 Task: Add Truvani Unflavored Wild Caught Marine Collagen to the cart.
Action: Mouse moved to (292, 130)
Screenshot: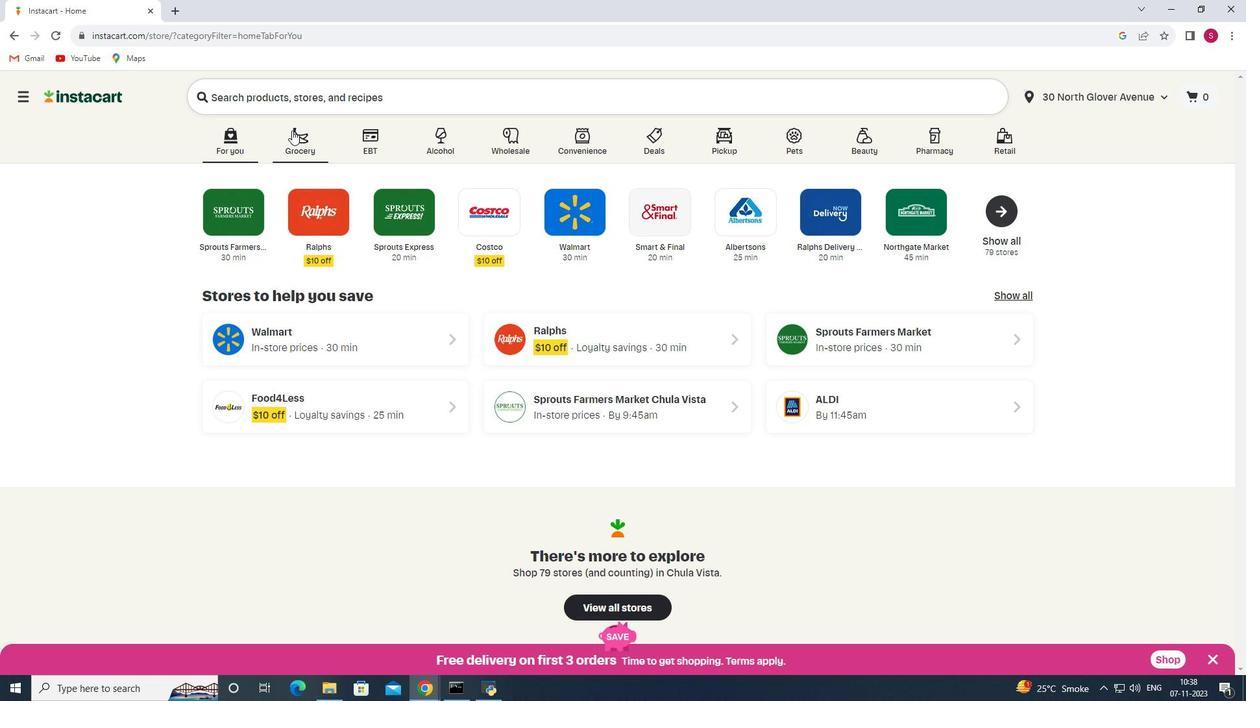 
Action: Mouse pressed left at (292, 130)
Screenshot: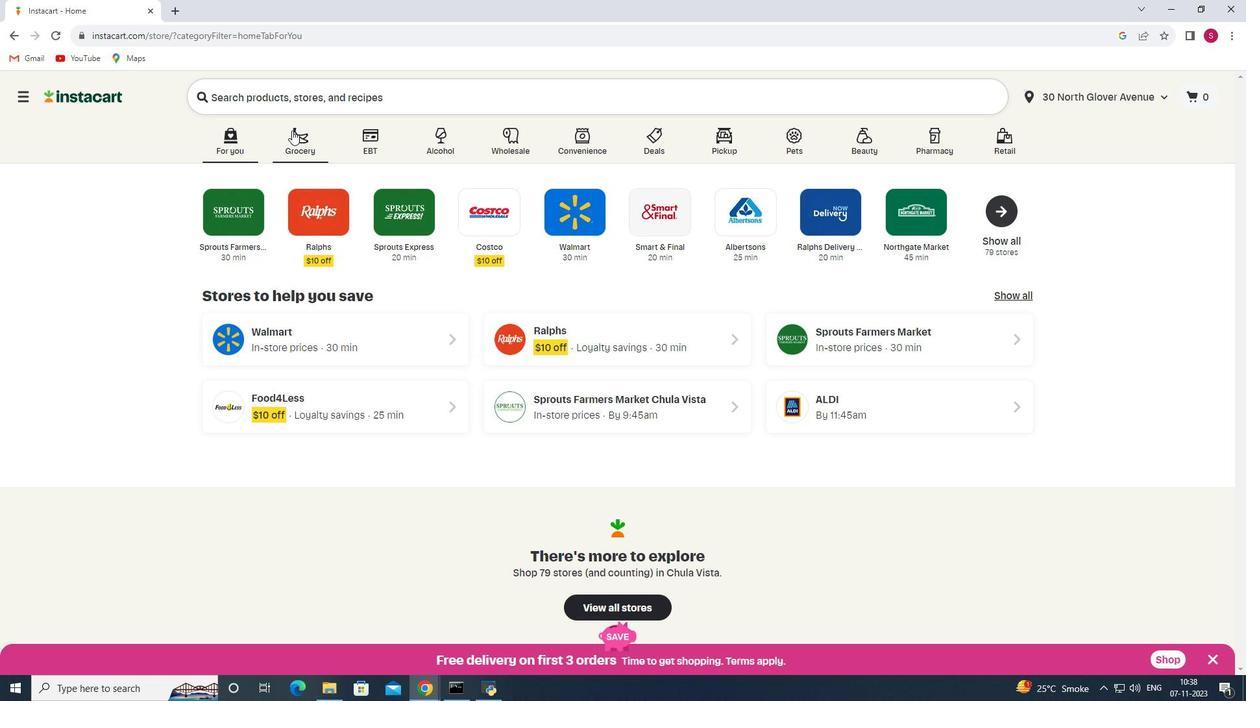 
Action: Mouse moved to (276, 371)
Screenshot: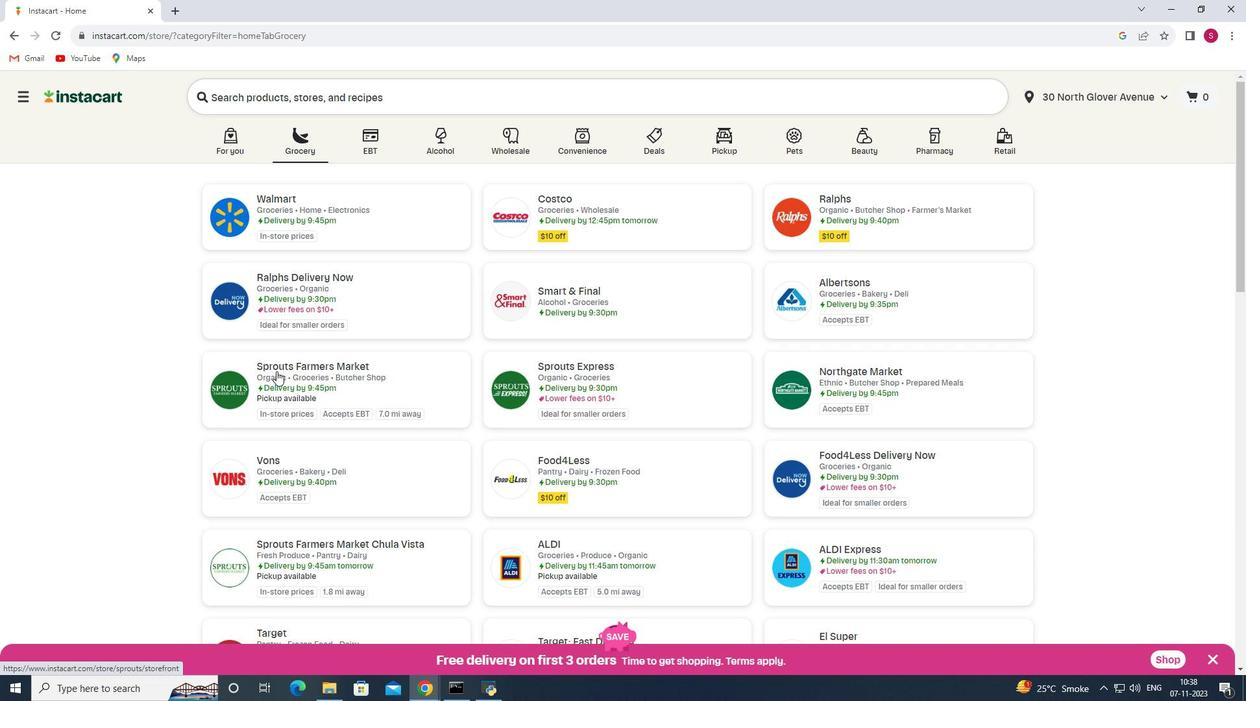 
Action: Mouse pressed left at (276, 371)
Screenshot: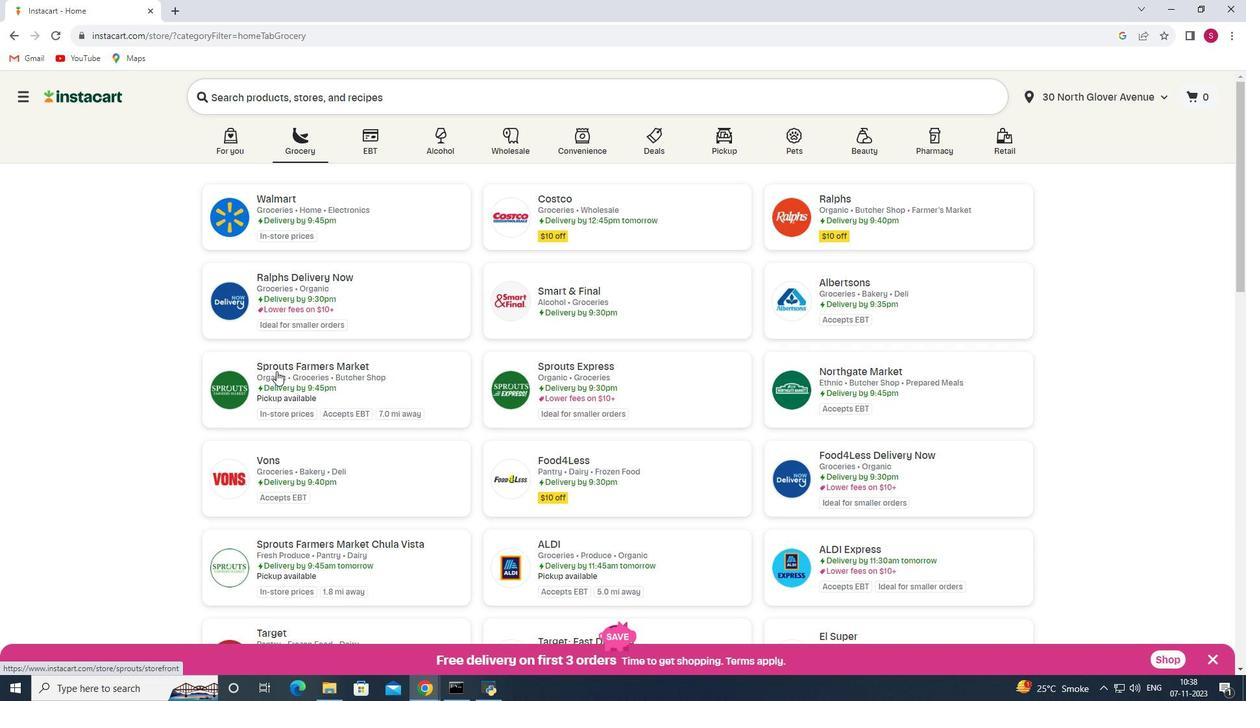 
Action: Mouse moved to (109, 423)
Screenshot: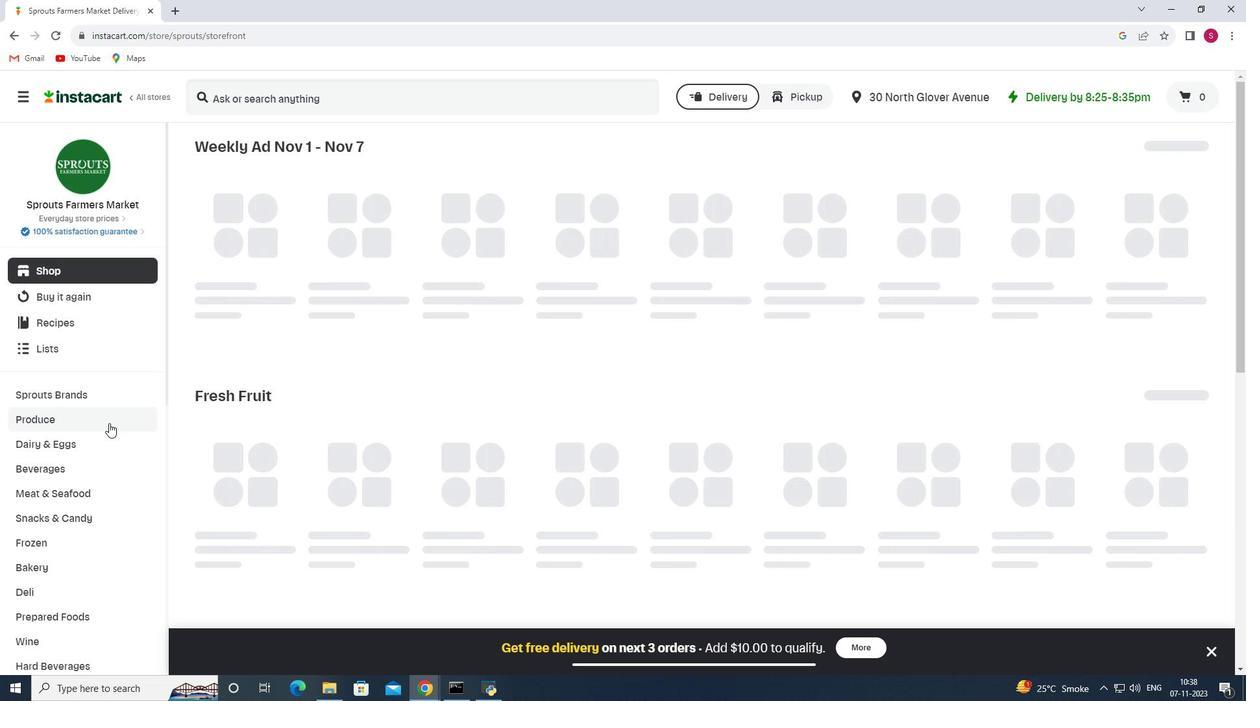 
Action: Mouse scrolled (109, 422) with delta (0, 0)
Screenshot: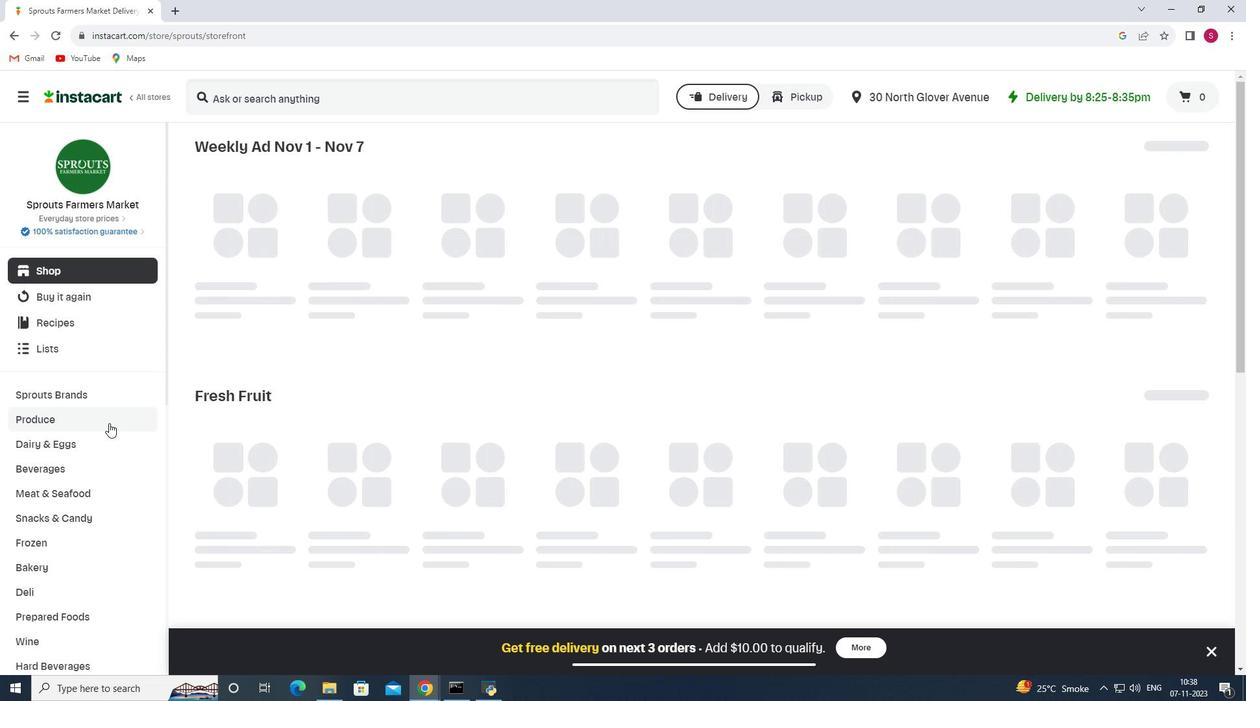 
Action: Mouse scrolled (109, 422) with delta (0, 0)
Screenshot: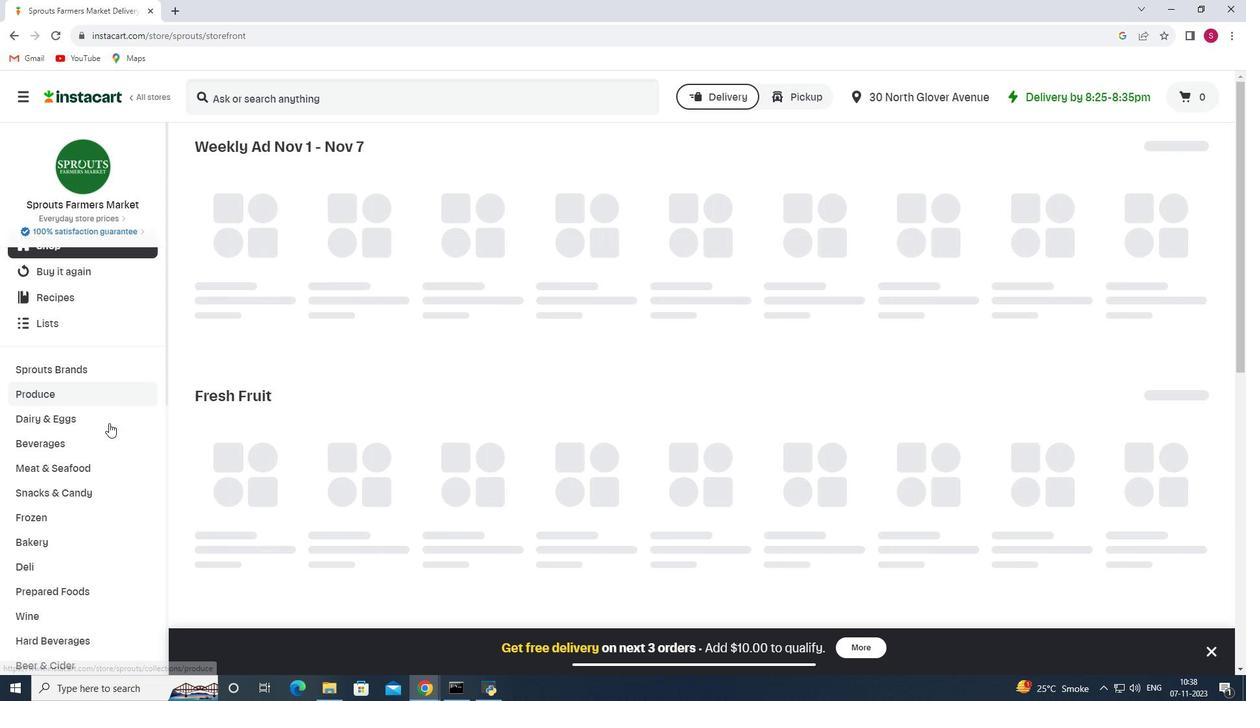 
Action: Mouse scrolled (109, 422) with delta (0, 0)
Screenshot: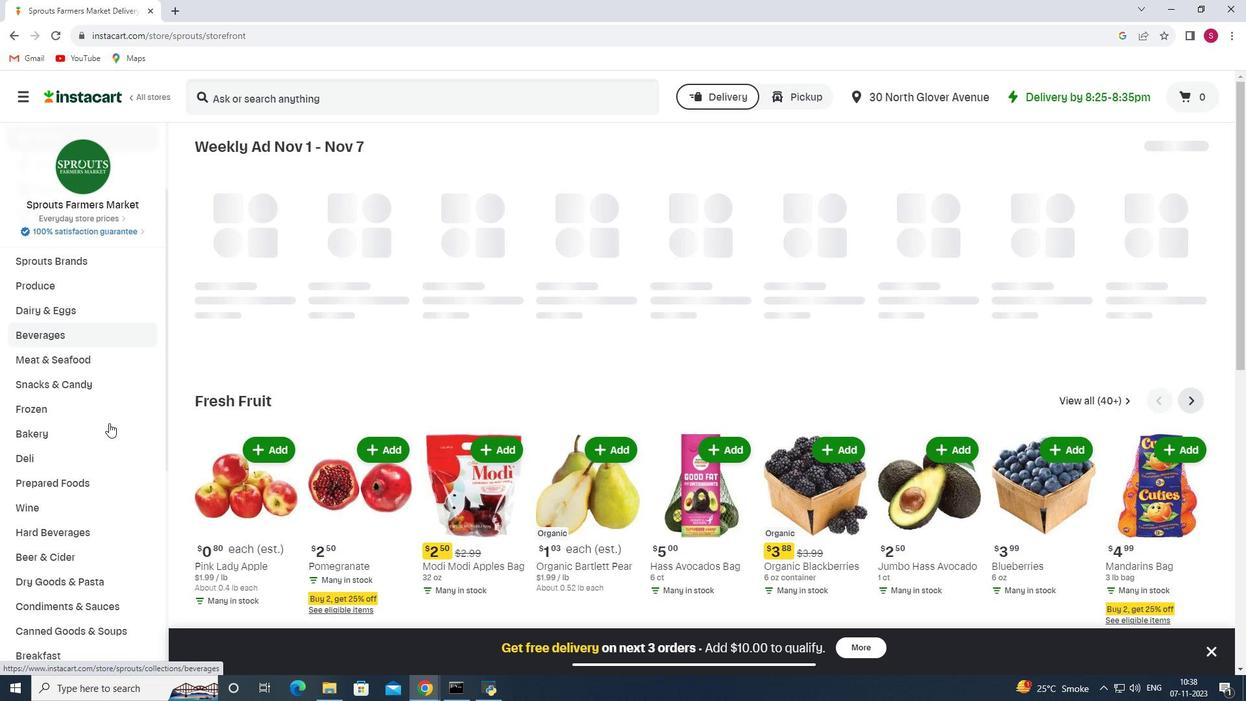 
Action: Mouse scrolled (109, 422) with delta (0, 0)
Screenshot: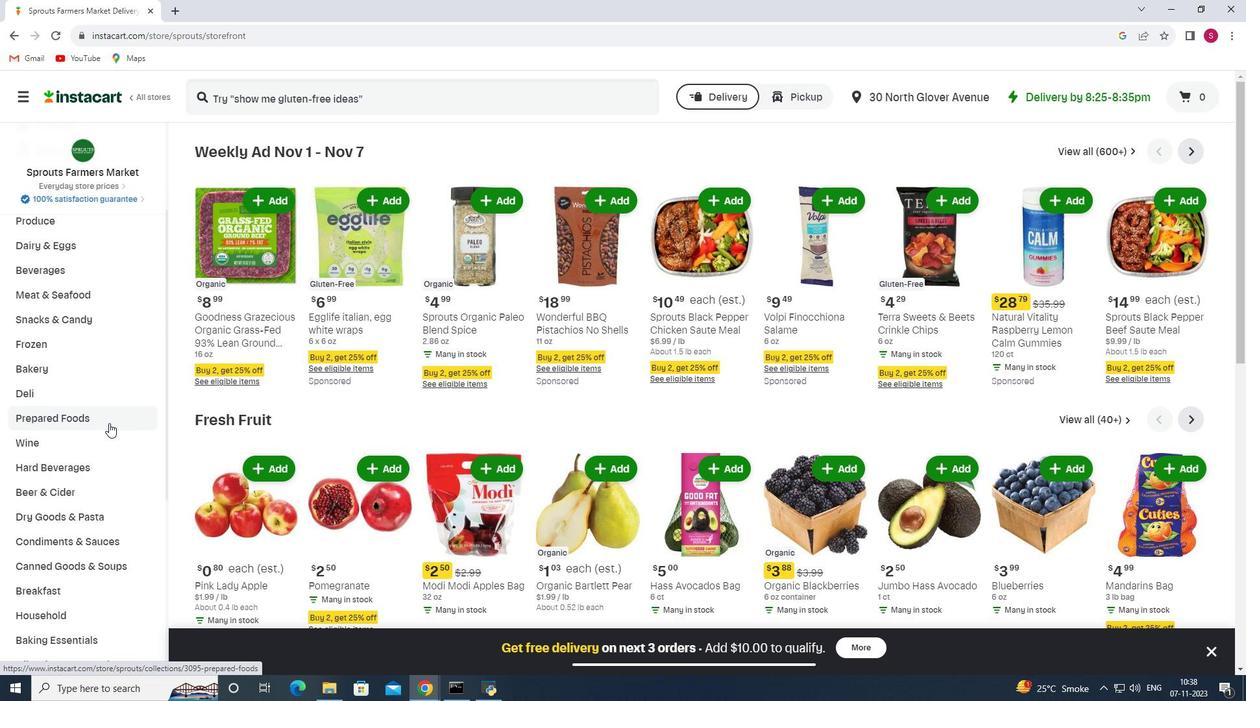 
Action: Mouse scrolled (109, 422) with delta (0, 0)
Screenshot: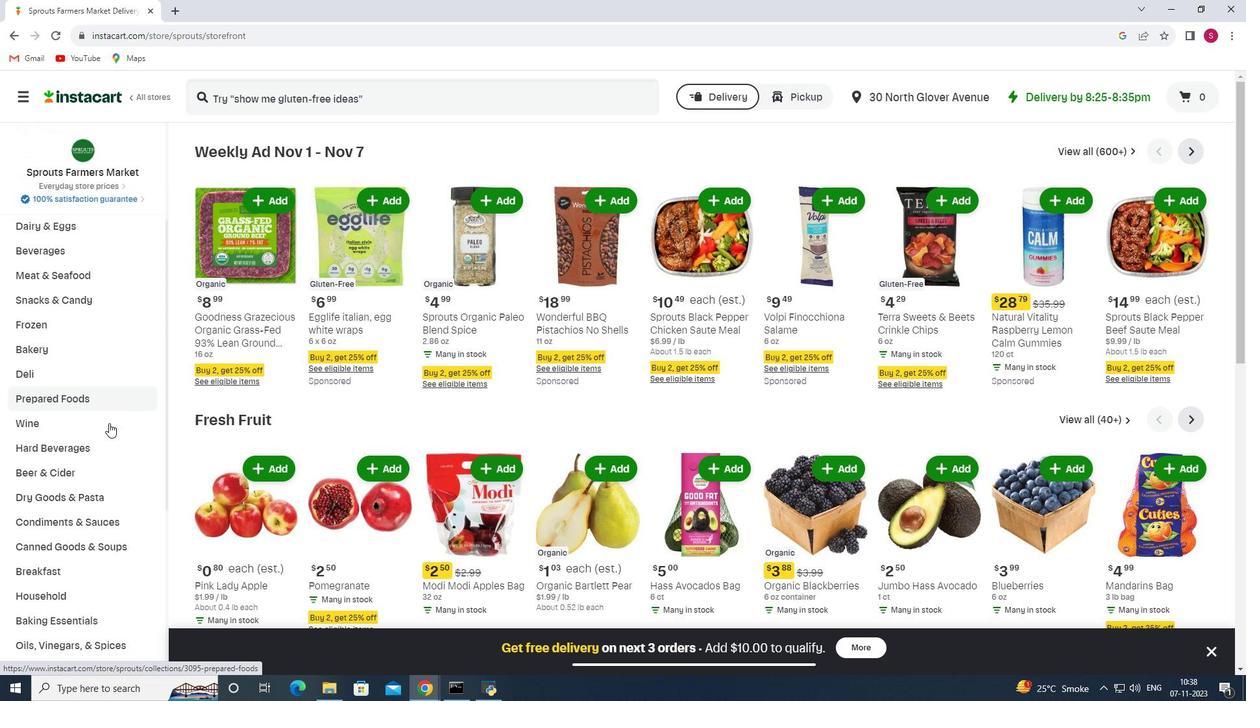 
Action: Mouse moved to (101, 429)
Screenshot: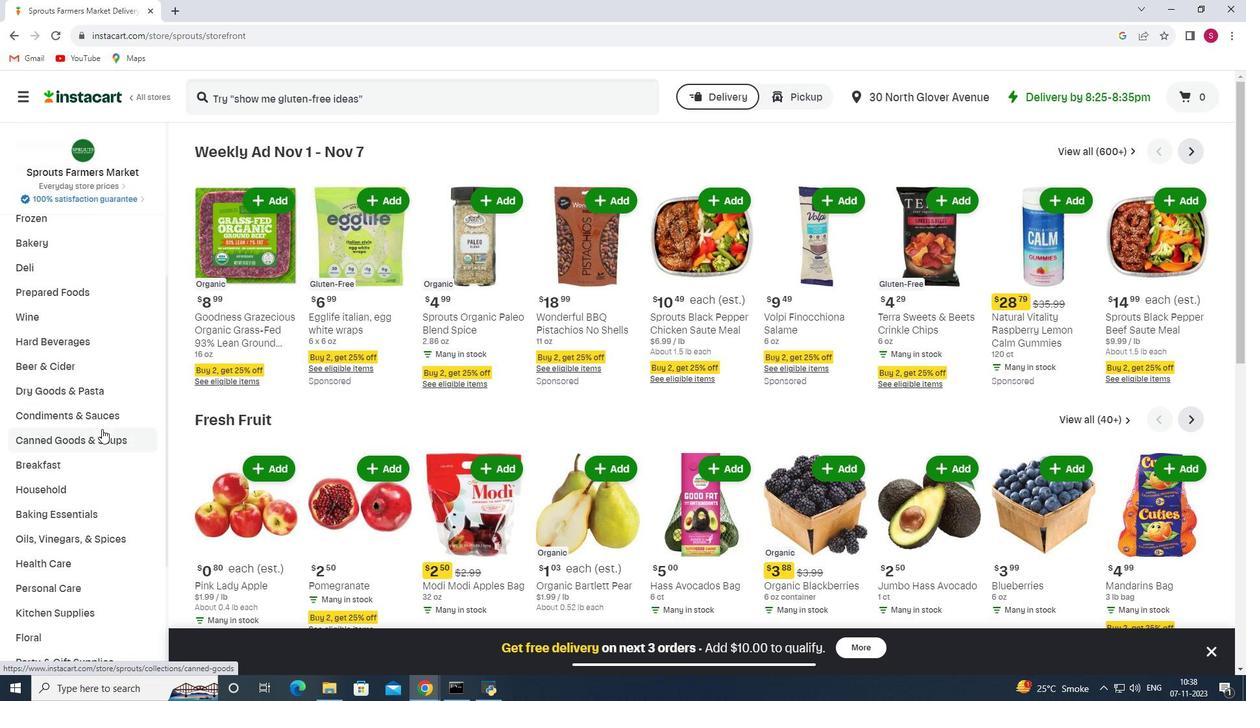 
Action: Mouse scrolled (101, 428) with delta (0, 0)
Screenshot: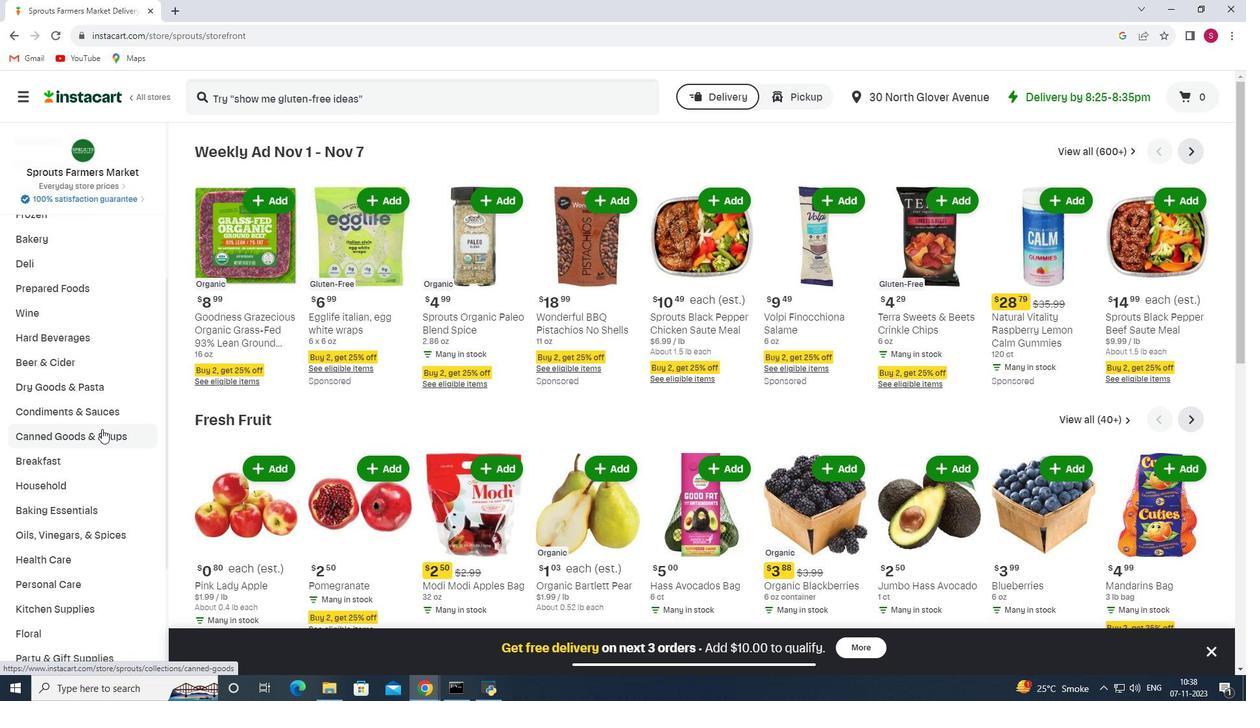 
Action: Mouse moved to (80, 489)
Screenshot: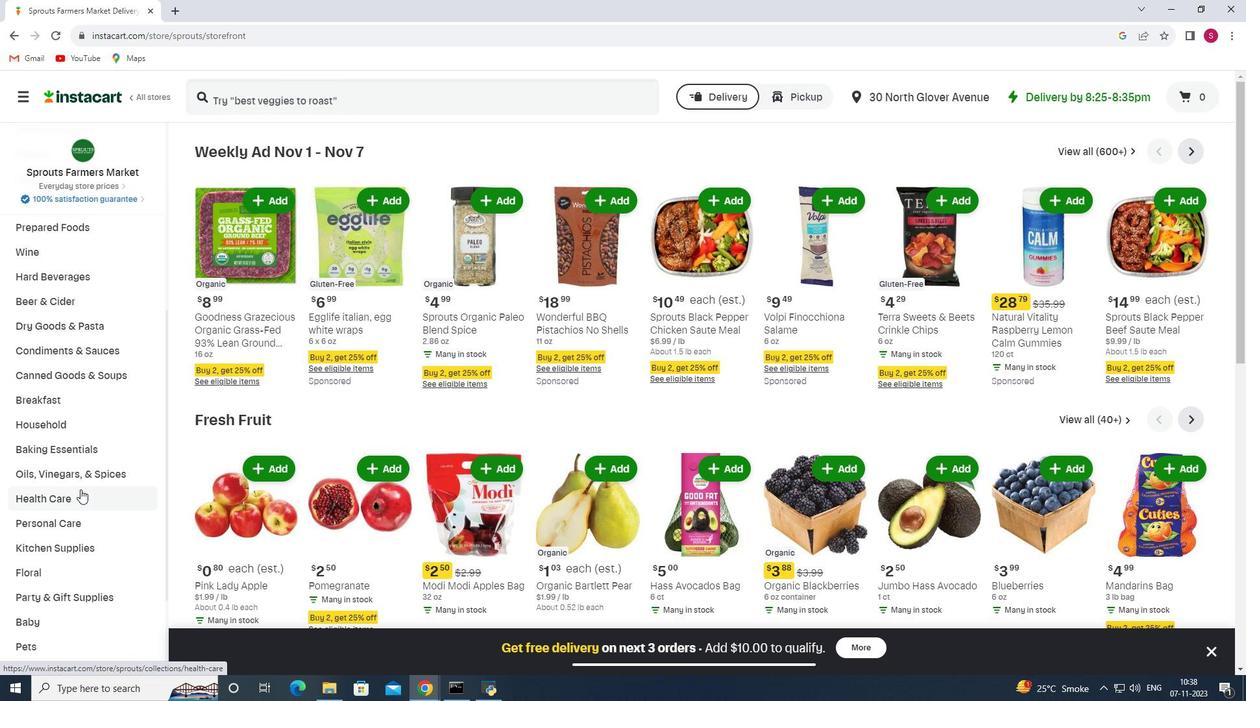 
Action: Mouse pressed left at (80, 489)
Screenshot: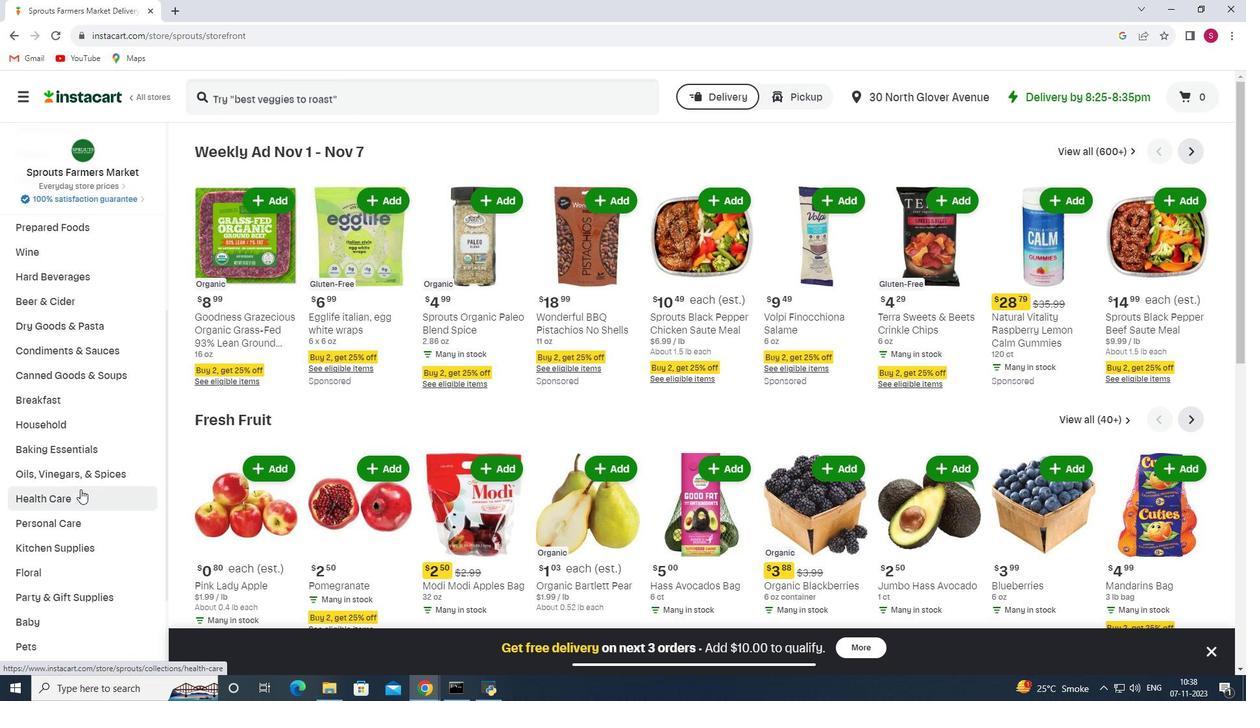 
Action: Mouse moved to (412, 181)
Screenshot: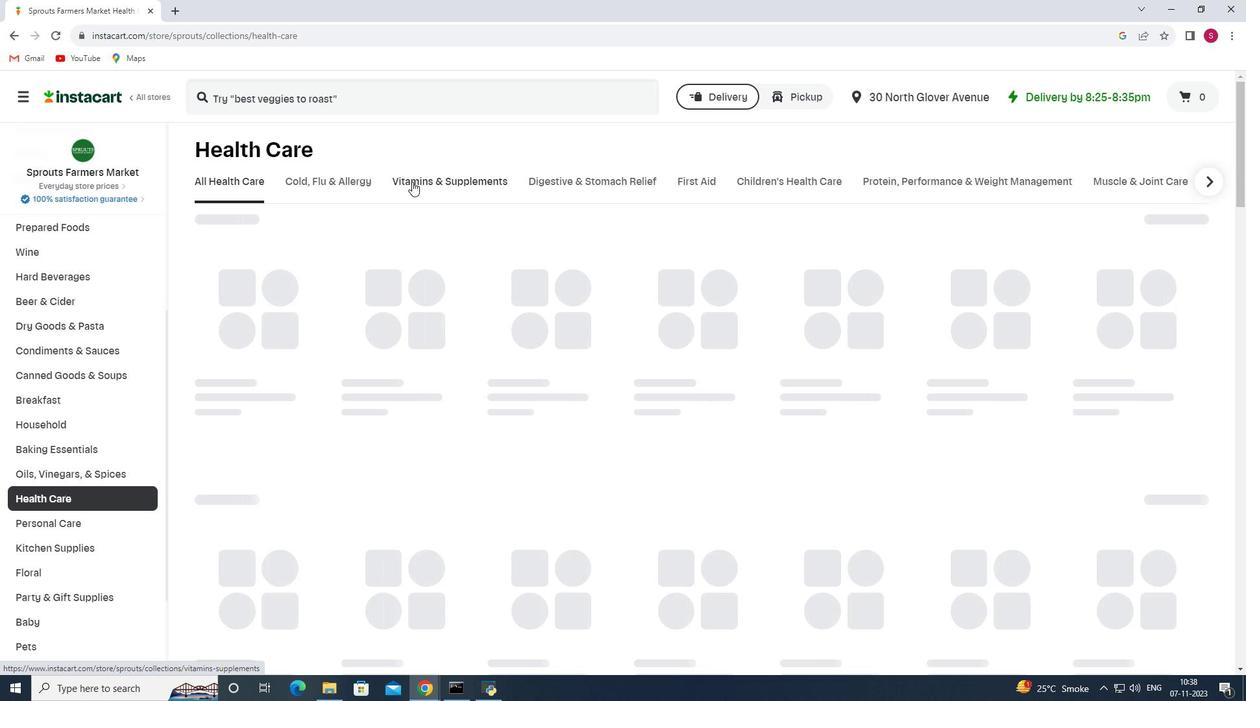 
Action: Mouse pressed left at (412, 181)
Screenshot: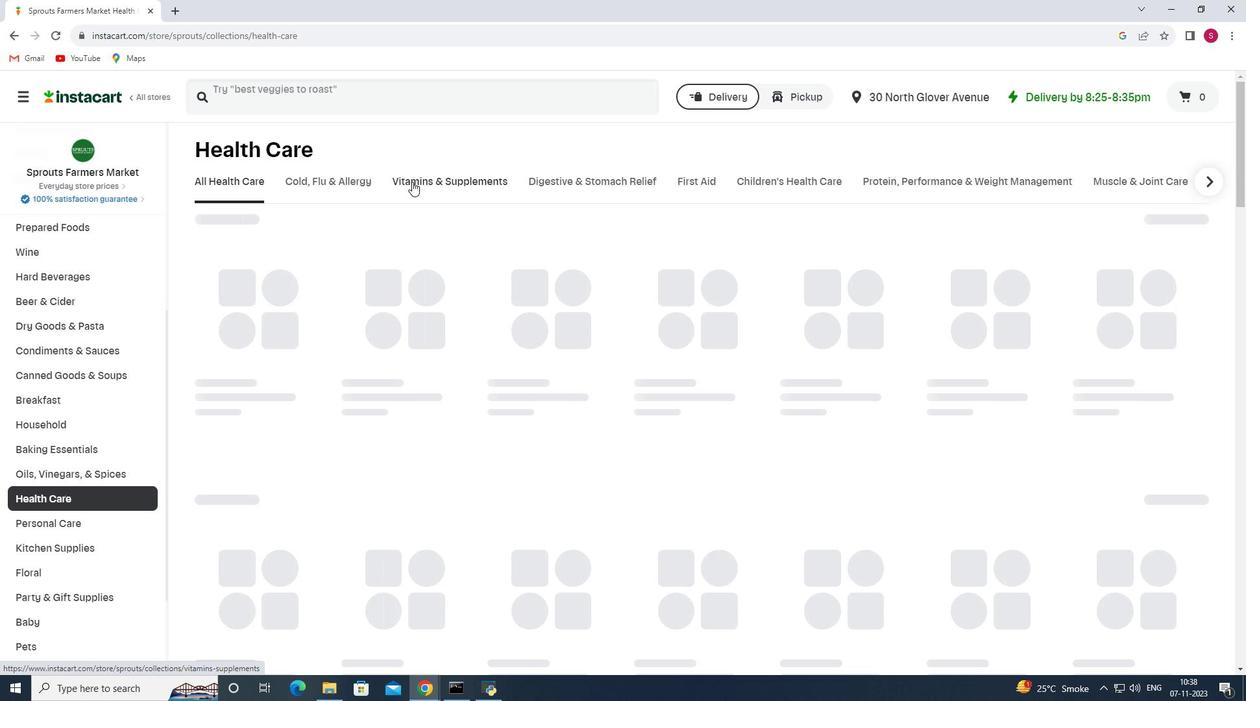 
Action: Mouse moved to (533, 227)
Screenshot: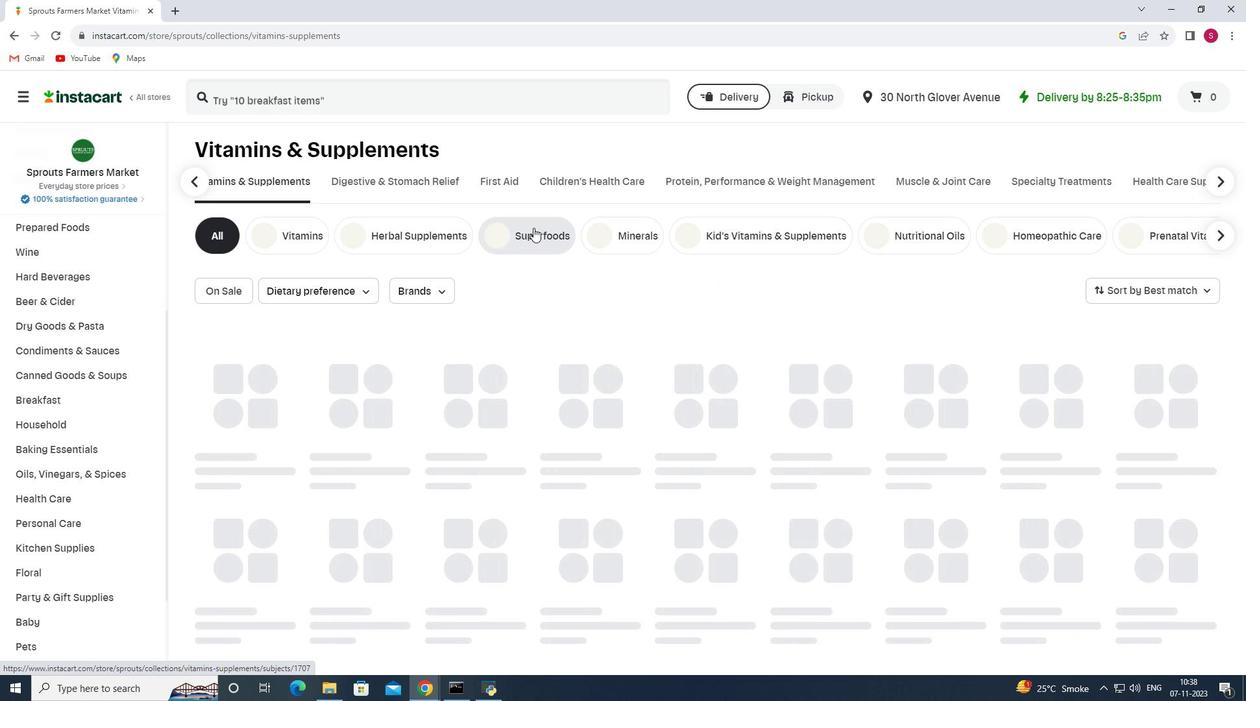 
Action: Mouse pressed left at (533, 227)
Screenshot: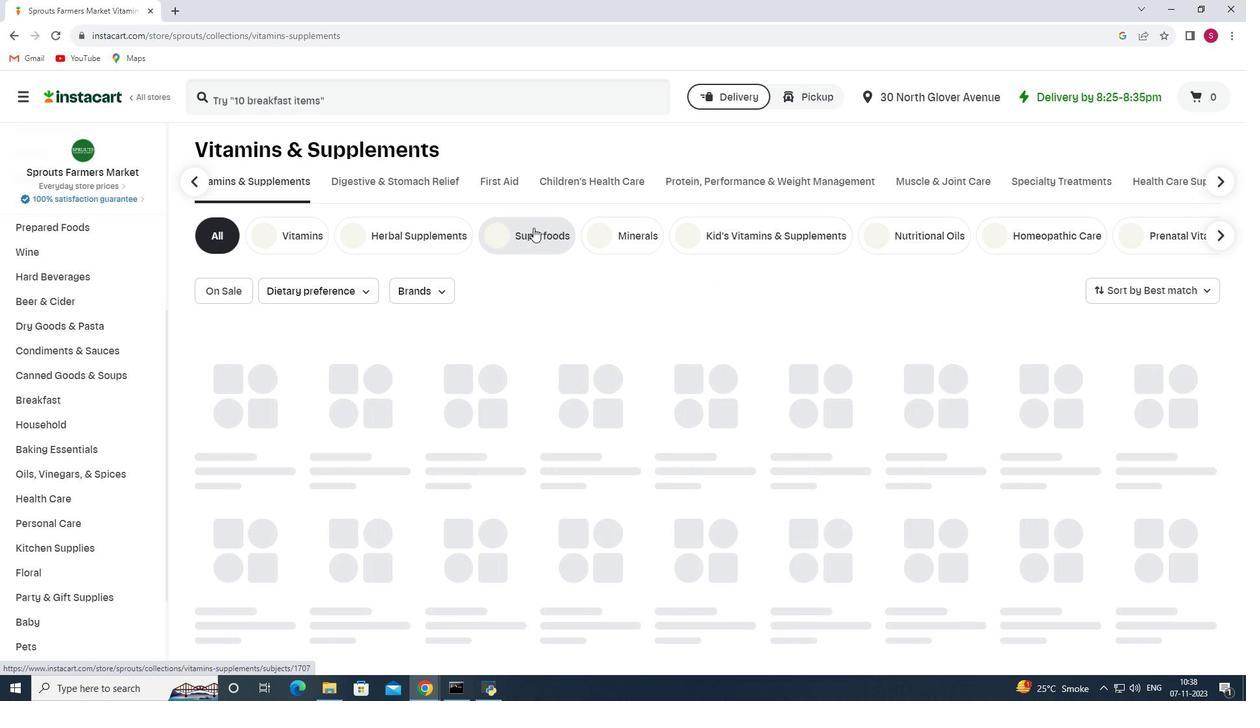 
Action: Mouse moved to (327, 99)
Screenshot: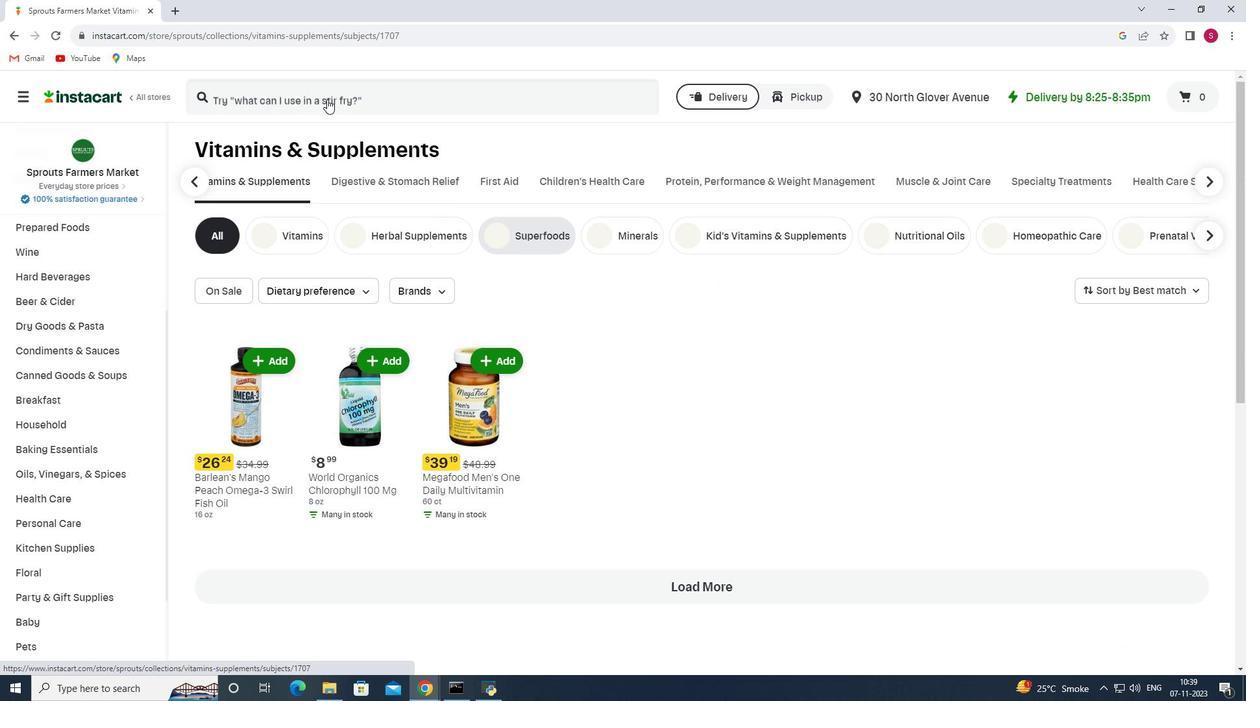 
Action: Mouse pressed left at (327, 99)
Screenshot: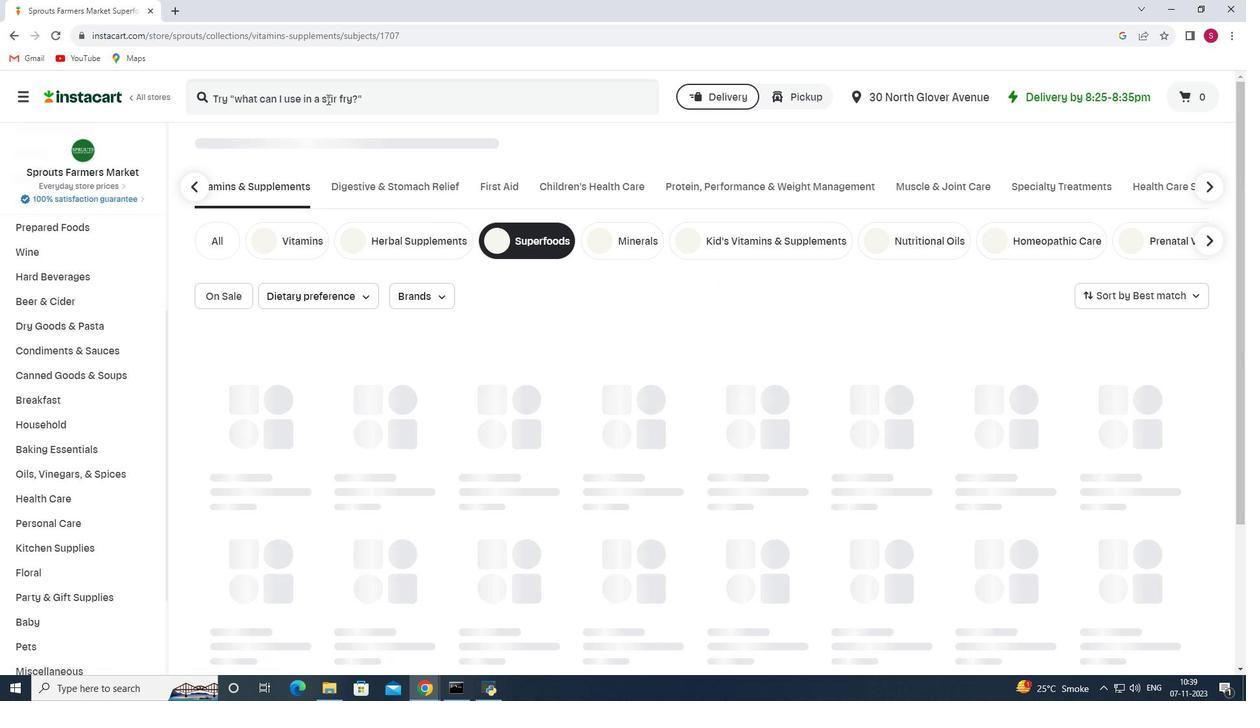 
Action: Key pressed <Key.shift>Truvani<Key.space><Key.shift>Unflavored<Key.space><Key.shift>Wild<Key.space><Key.shift>Caught<Key.space><Key.shift>Marine<Key.space><Key.shift>Collagen<Key.enter>
Screenshot: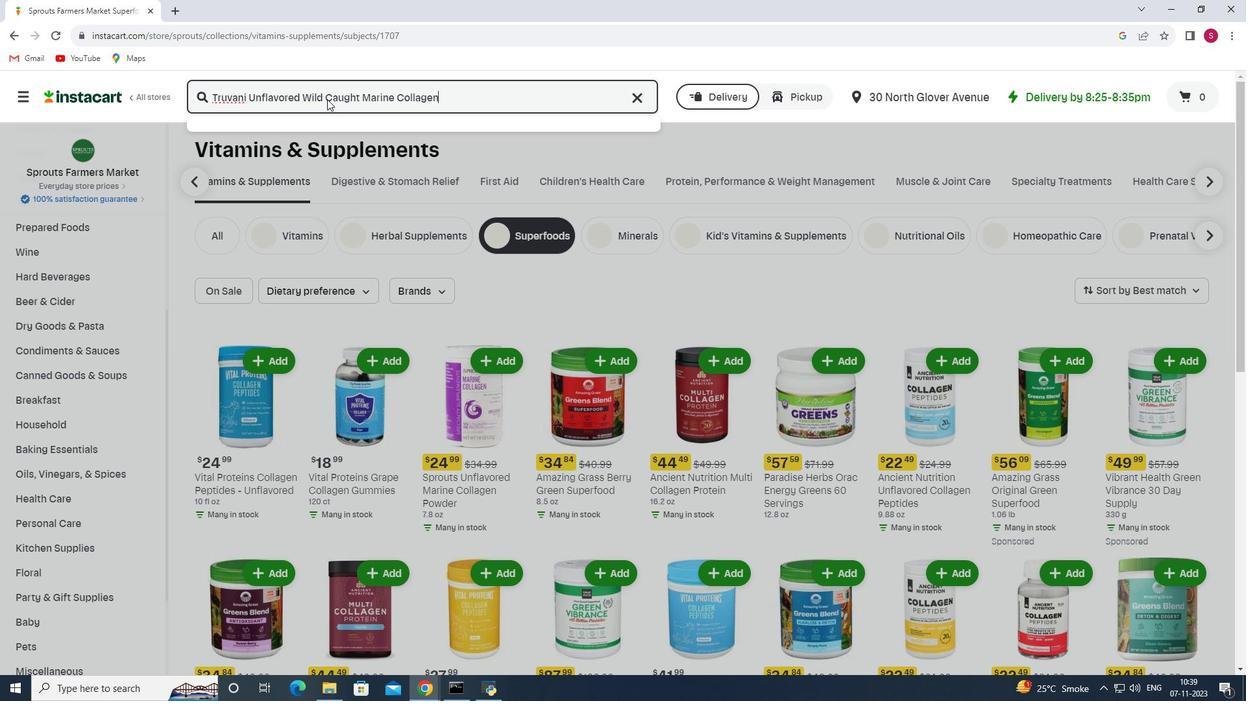
Action: Mouse moved to (514, 198)
Screenshot: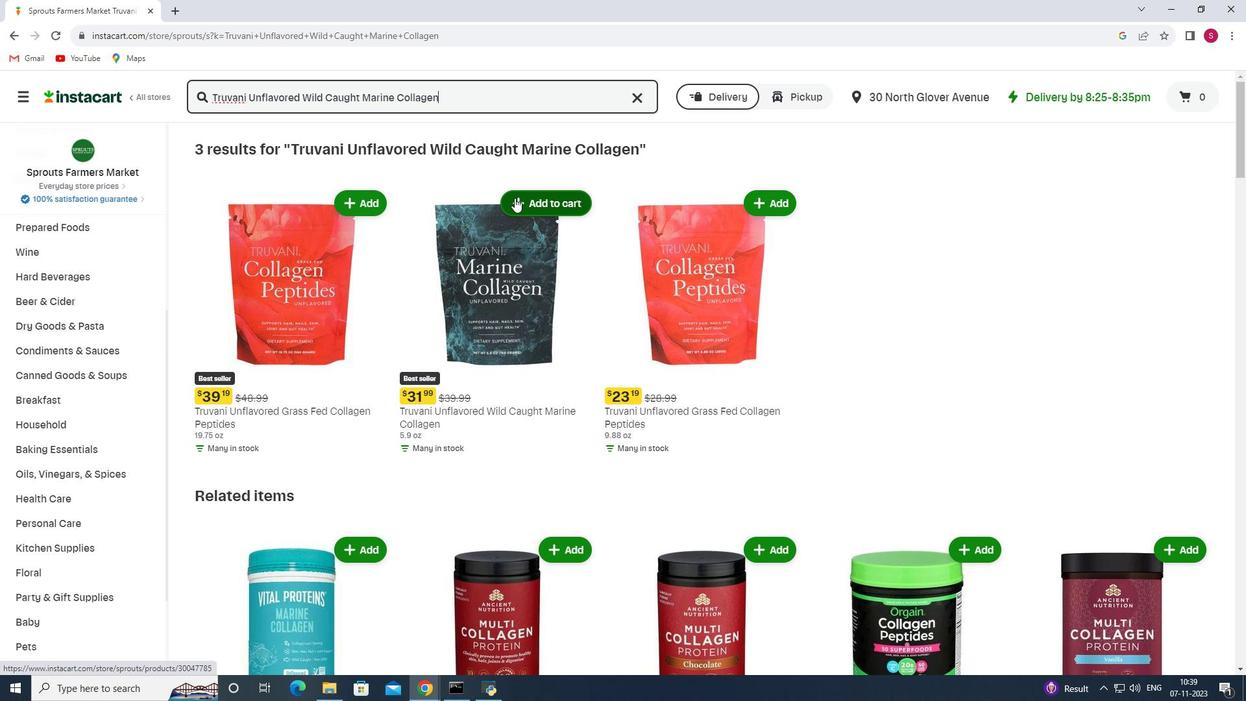 
Action: Mouse pressed left at (514, 198)
Screenshot: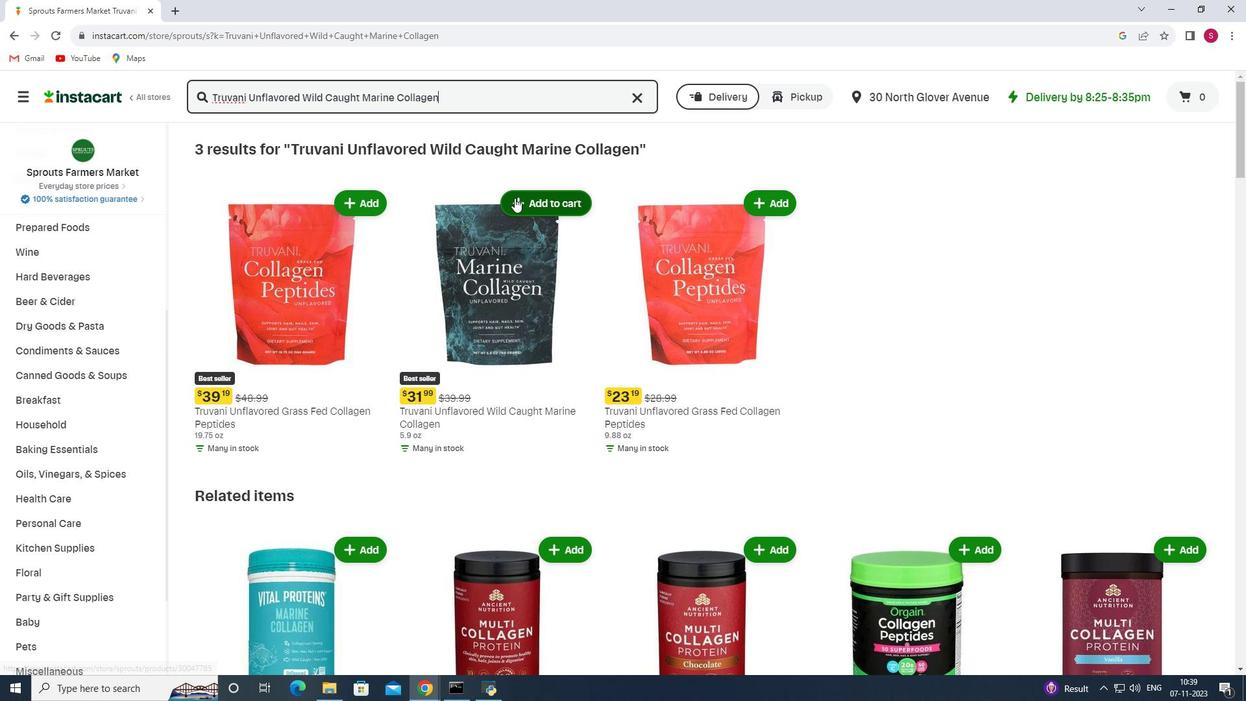 
